 Task: Start in the project VitalTech the sprint 'Discovery', with a duration of 1 week.
Action: Mouse moved to (188, 50)
Screenshot: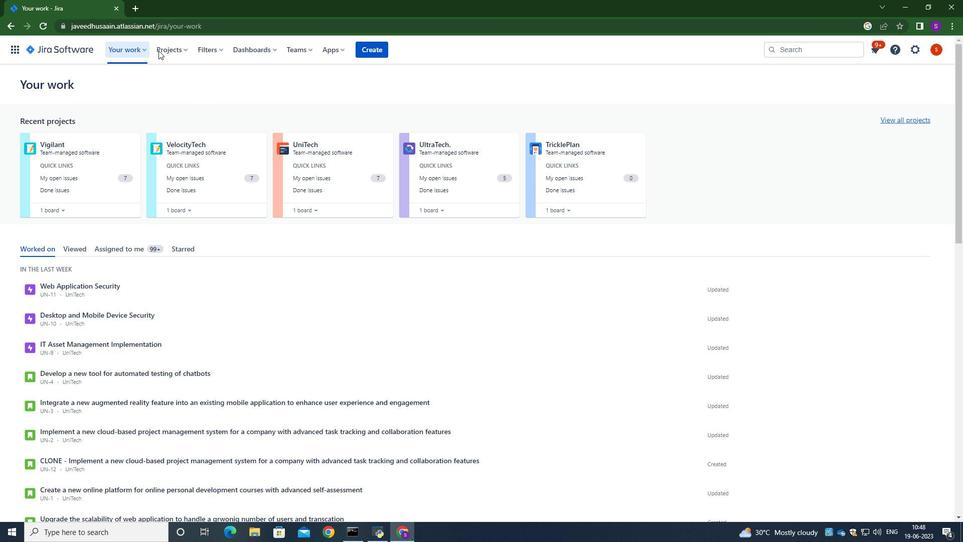 
Action: Mouse pressed left at (188, 50)
Screenshot: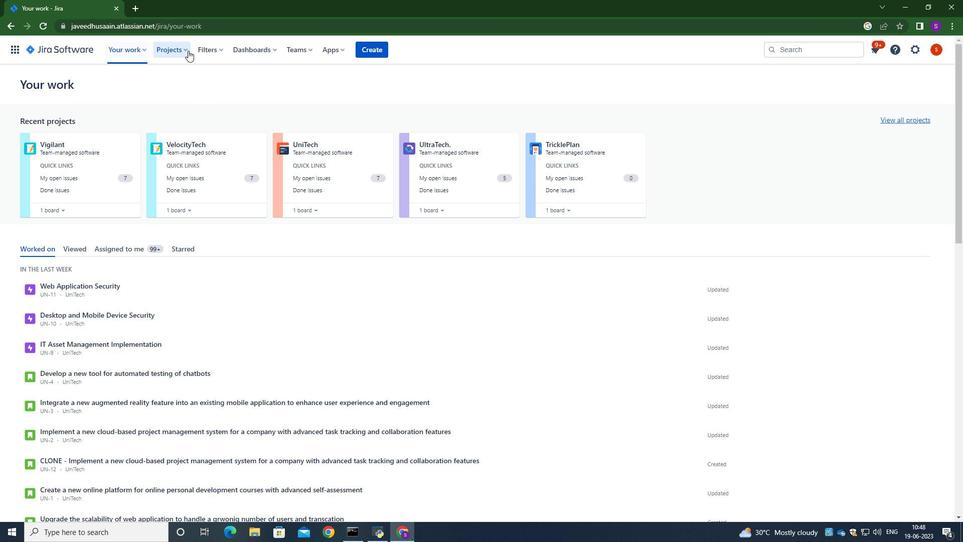 
Action: Mouse moved to (203, 100)
Screenshot: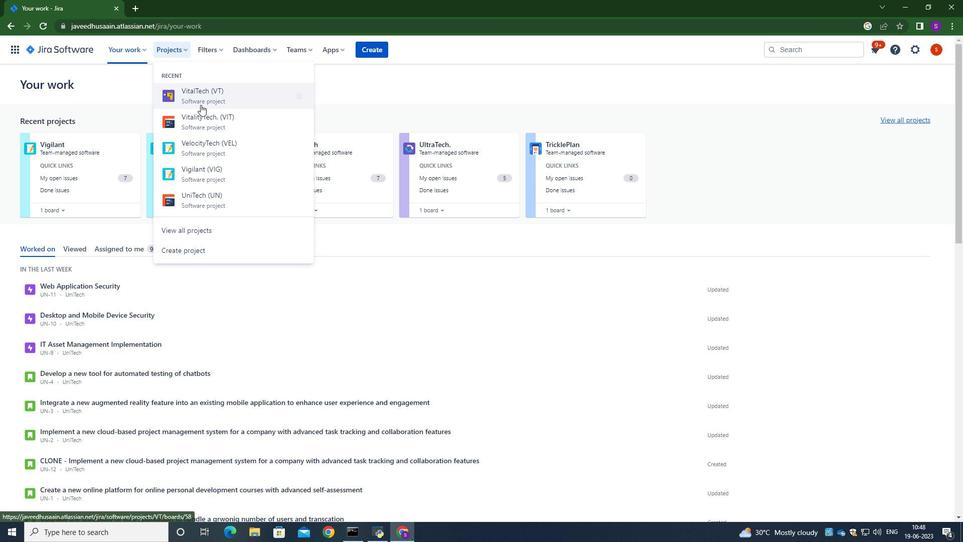 
Action: Mouse pressed left at (203, 100)
Screenshot: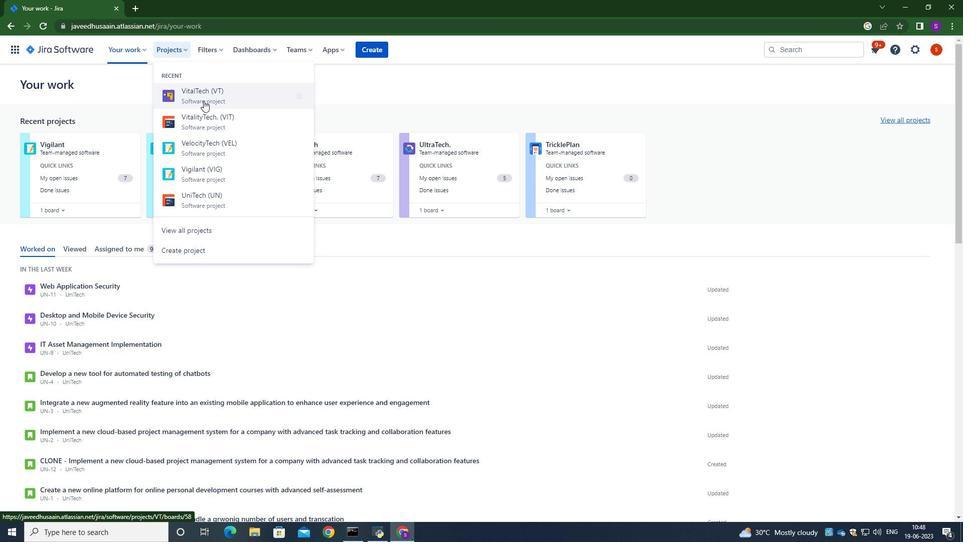 
Action: Mouse moved to (83, 157)
Screenshot: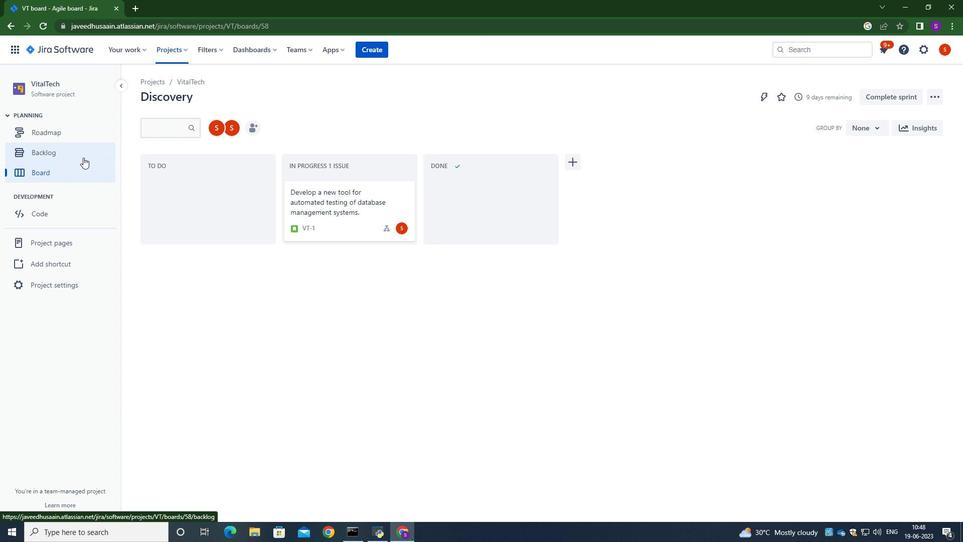
Action: Mouse pressed left at (83, 157)
Screenshot: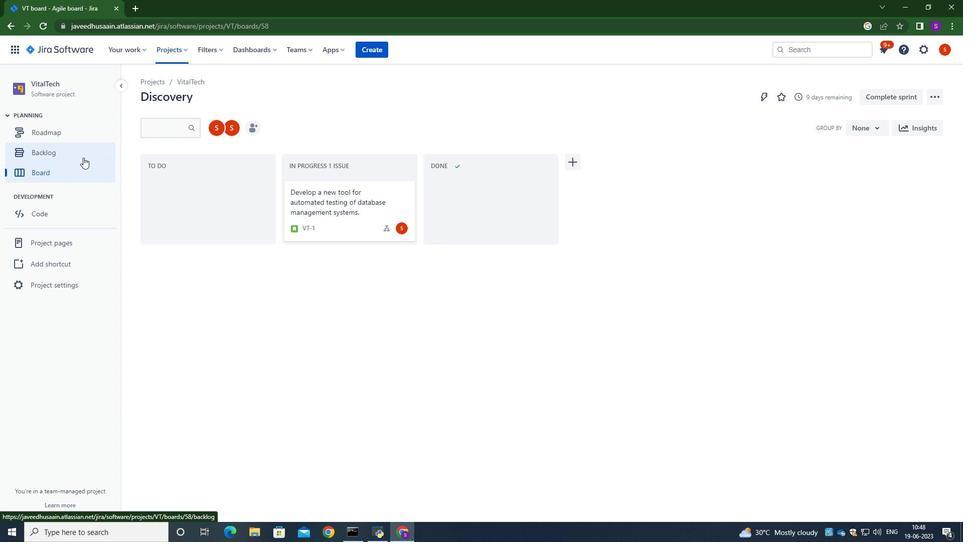 
Action: Mouse moved to (581, 223)
Screenshot: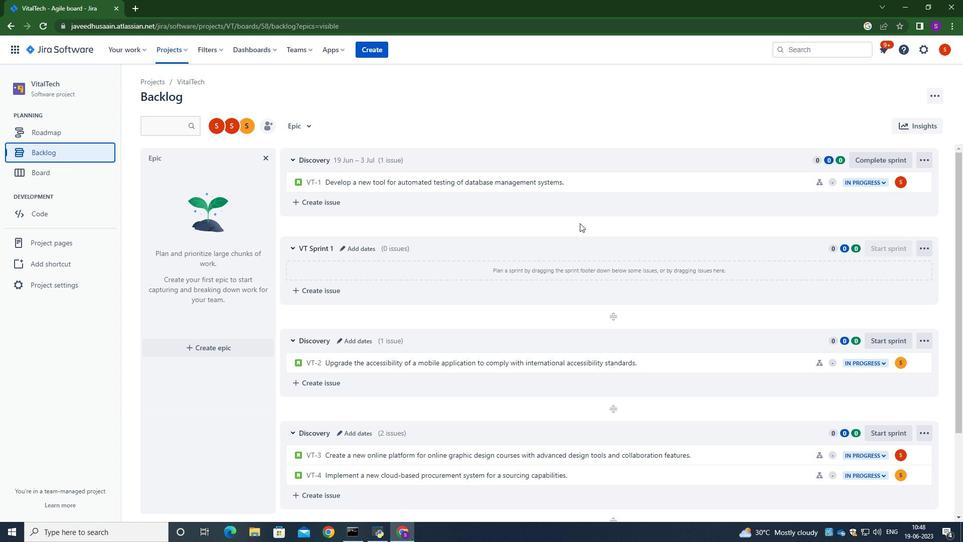 
Action: Mouse scrolled (581, 222) with delta (0, 0)
Screenshot: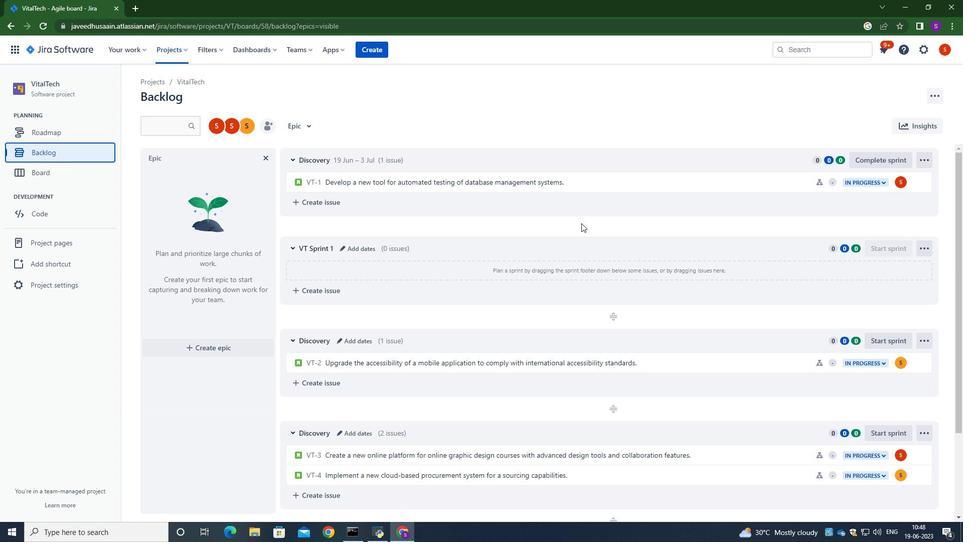 
Action: Mouse moved to (581, 223)
Screenshot: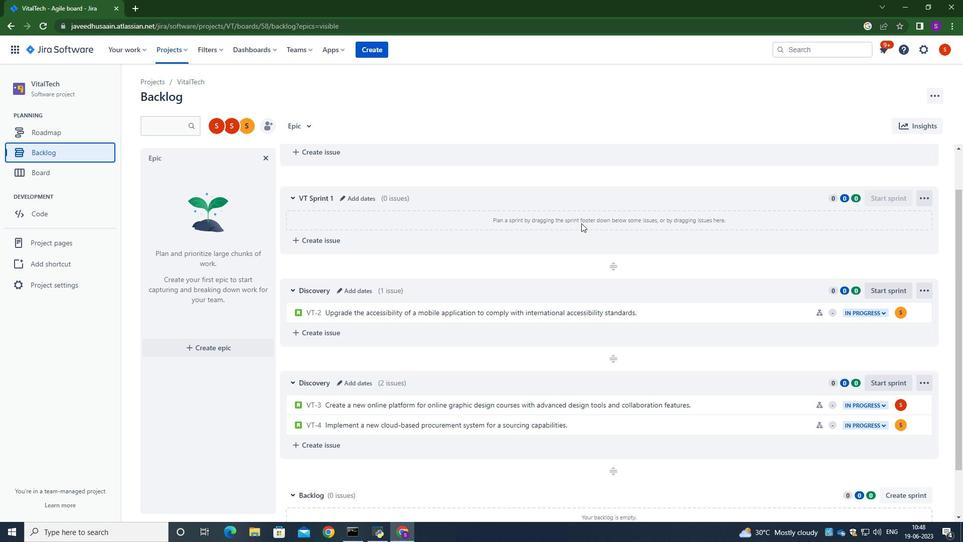 
Action: Mouse scrolled (581, 223) with delta (0, 0)
Screenshot: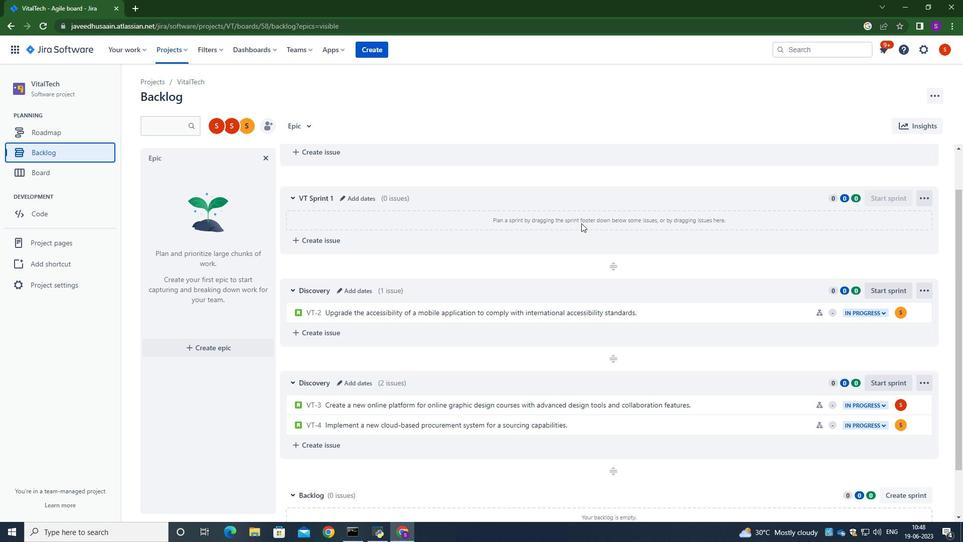 
Action: Mouse scrolled (581, 223) with delta (0, 0)
Screenshot: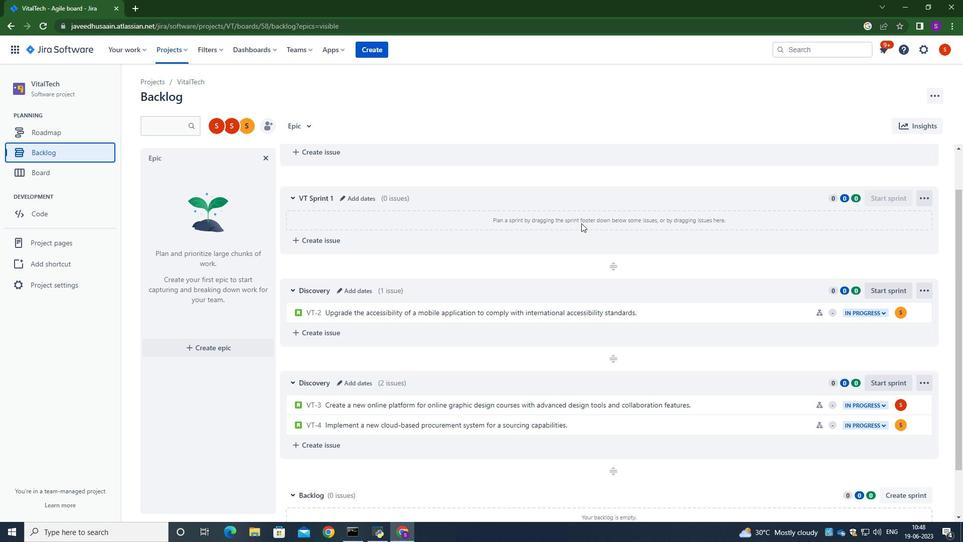
Action: Mouse scrolled (581, 223) with delta (0, 0)
Screenshot: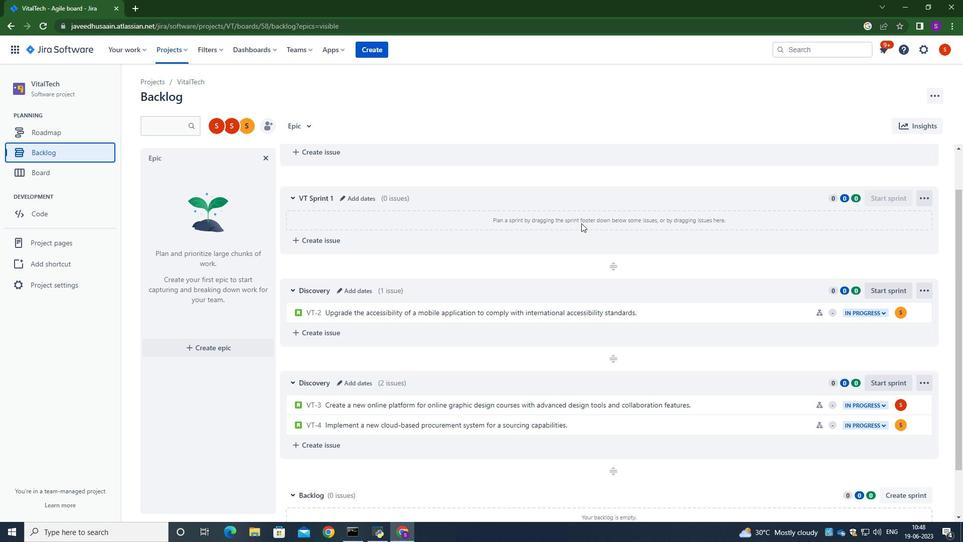 
Action: Mouse moved to (343, 339)
Screenshot: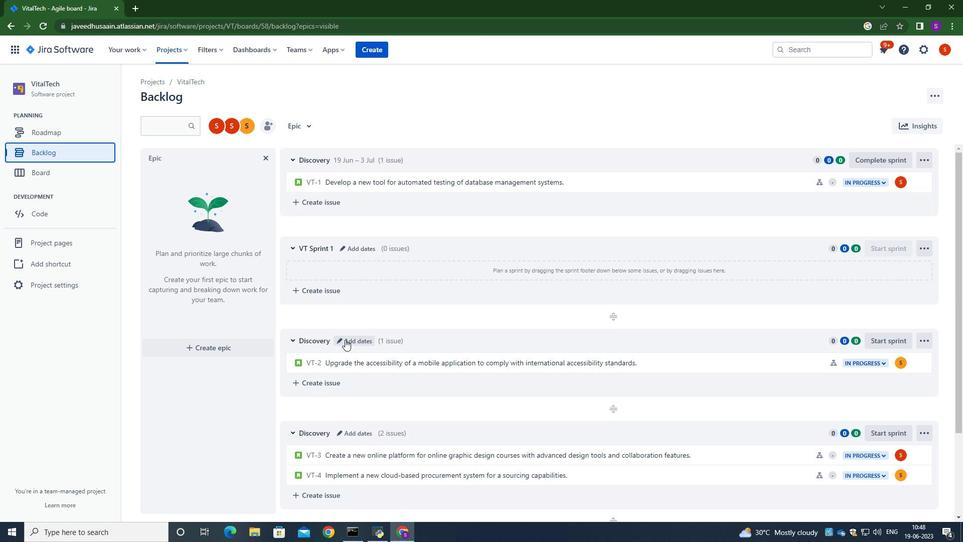 
Action: Mouse pressed left at (343, 339)
Screenshot: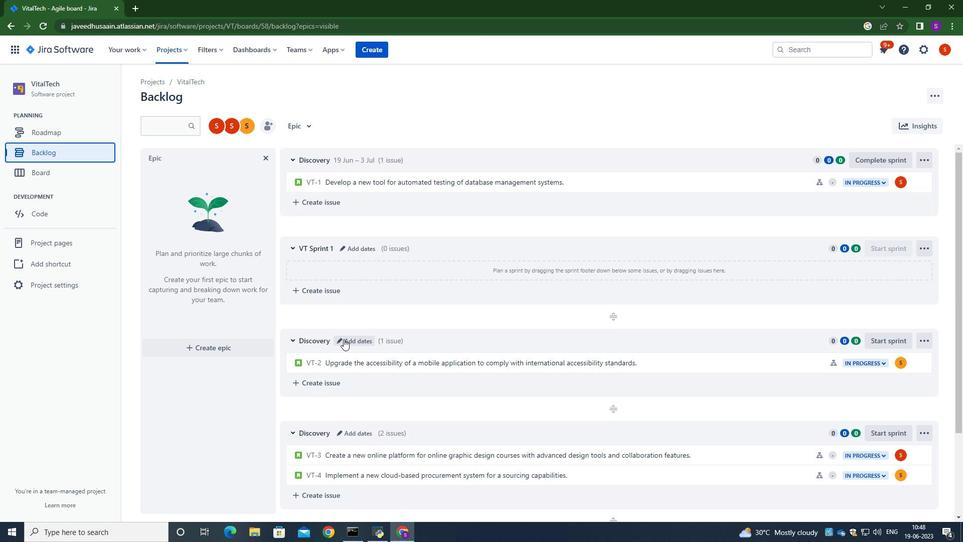 
Action: Mouse moved to (607, 332)
Screenshot: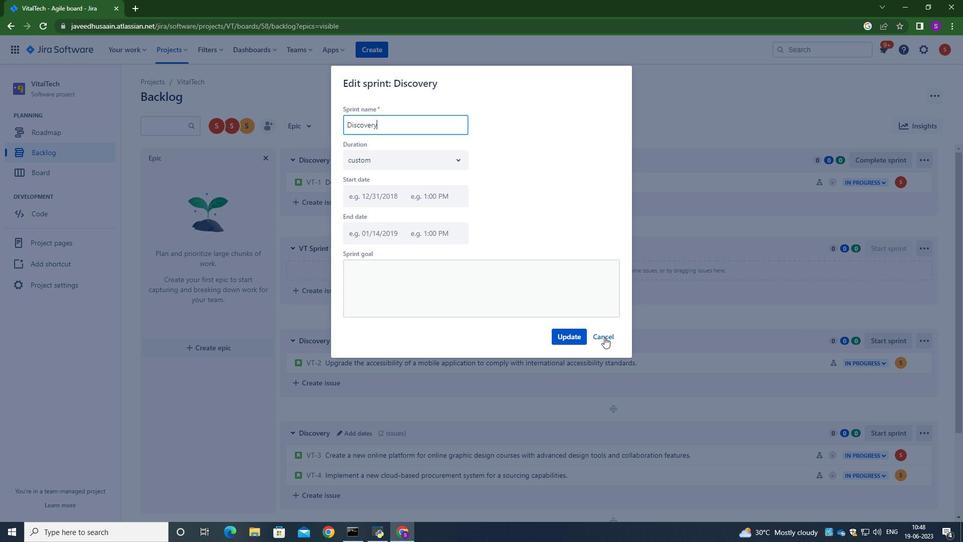 
Action: Mouse pressed left at (607, 332)
Screenshot: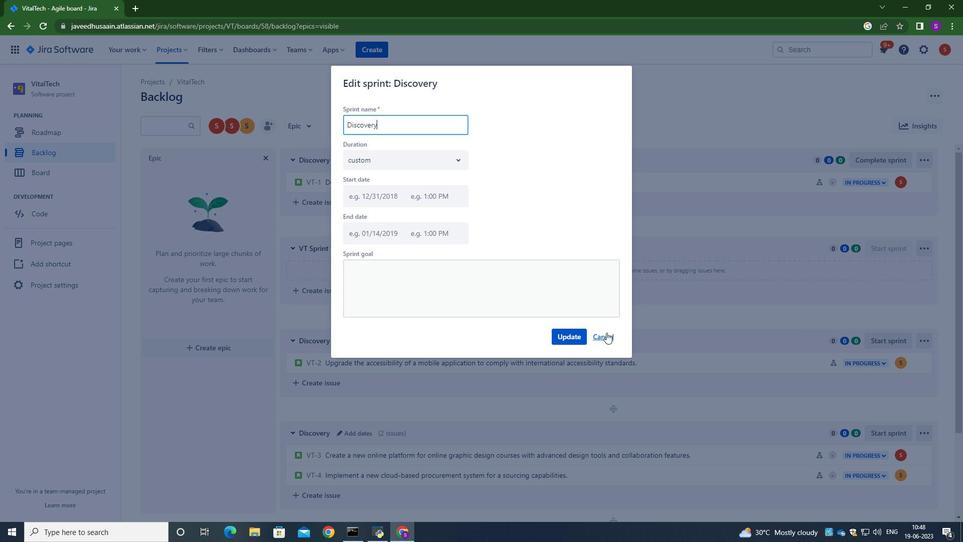 
Action: Mouse moved to (896, 341)
Screenshot: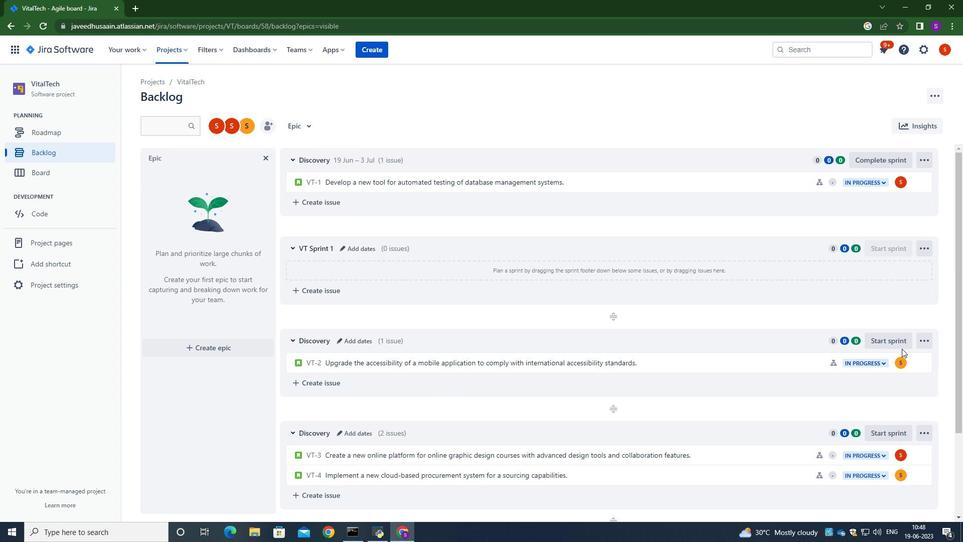 
Action: Mouse pressed left at (896, 341)
Screenshot: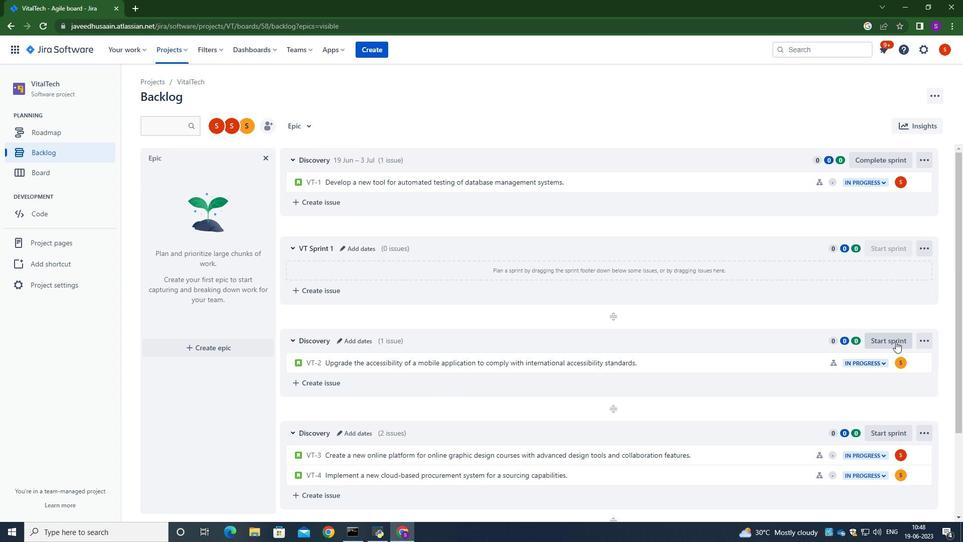 
Action: Mouse moved to (364, 179)
Screenshot: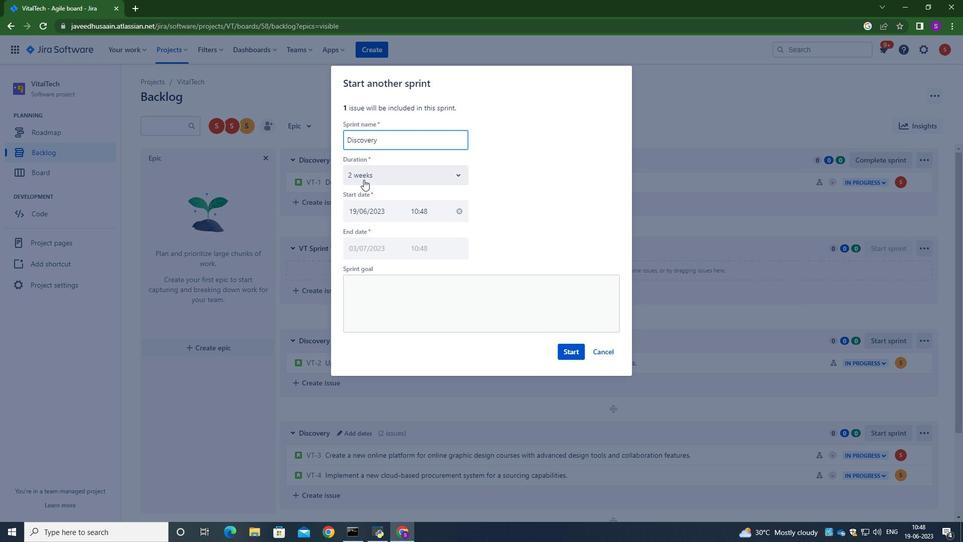 
Action: Mouse pressed left at (364, 179)
Screenshot: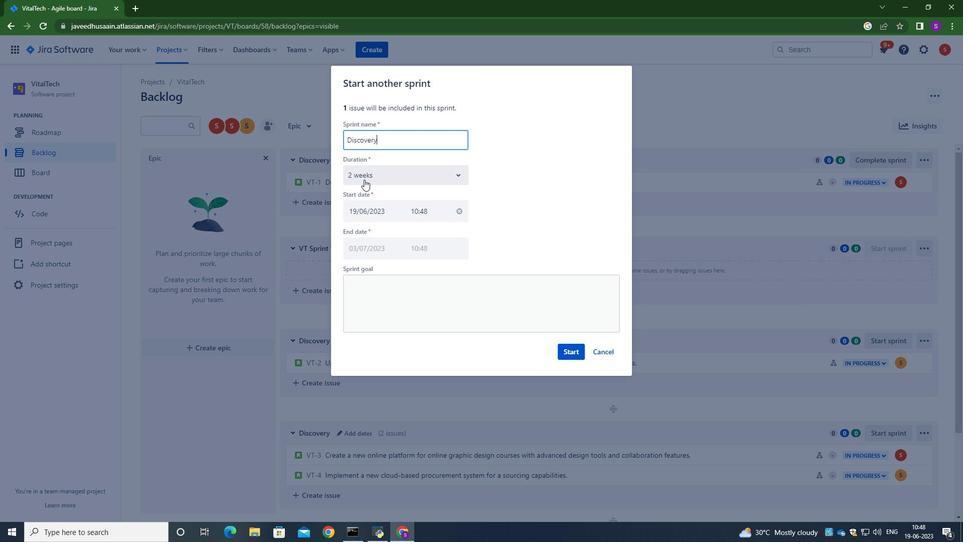
Action: Mouse moved to (358, 198)
Screenshot: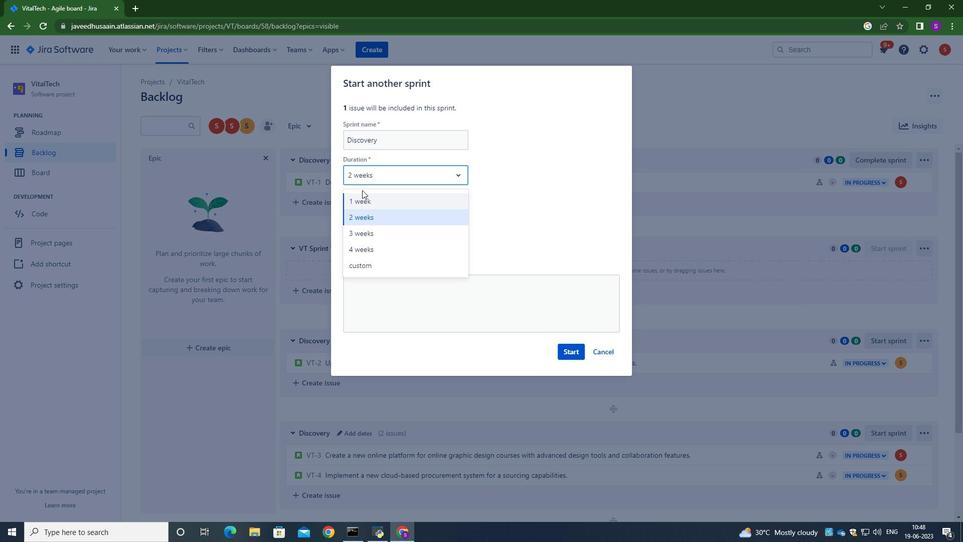 
Action: Mouse pressed left at (358, 198)
Screenshot: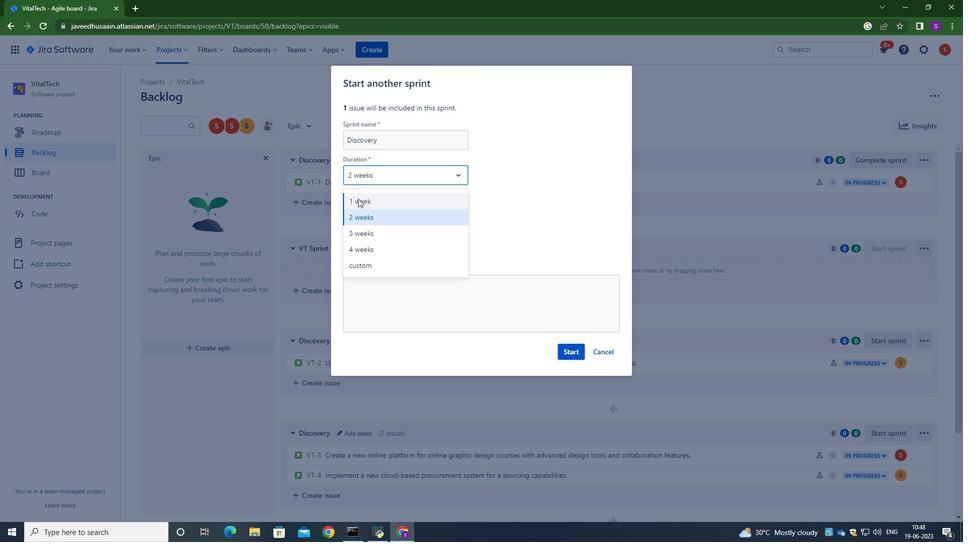 
Action: Mouse moved to (565, 350)
Screenshot: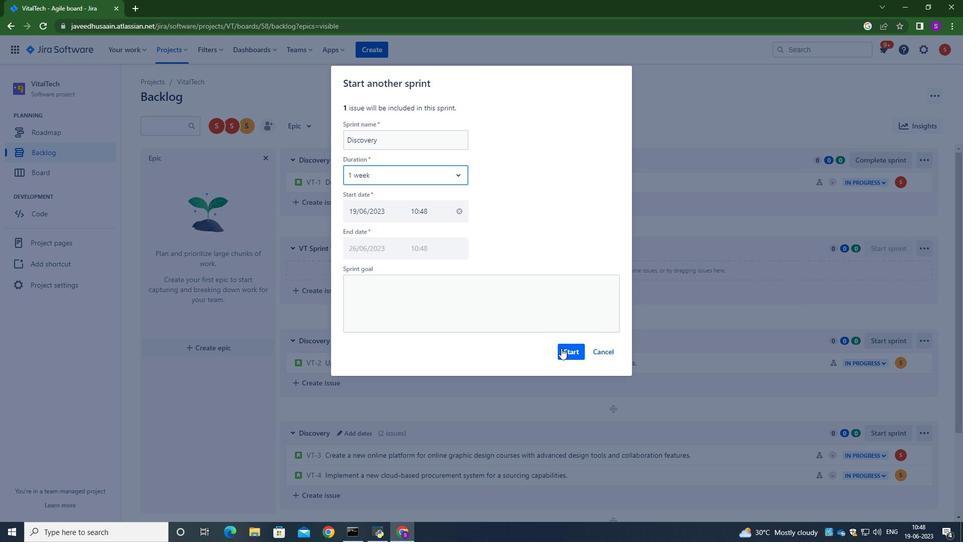 
Action: Mouse pressed left at (565, 350)
Screenshot: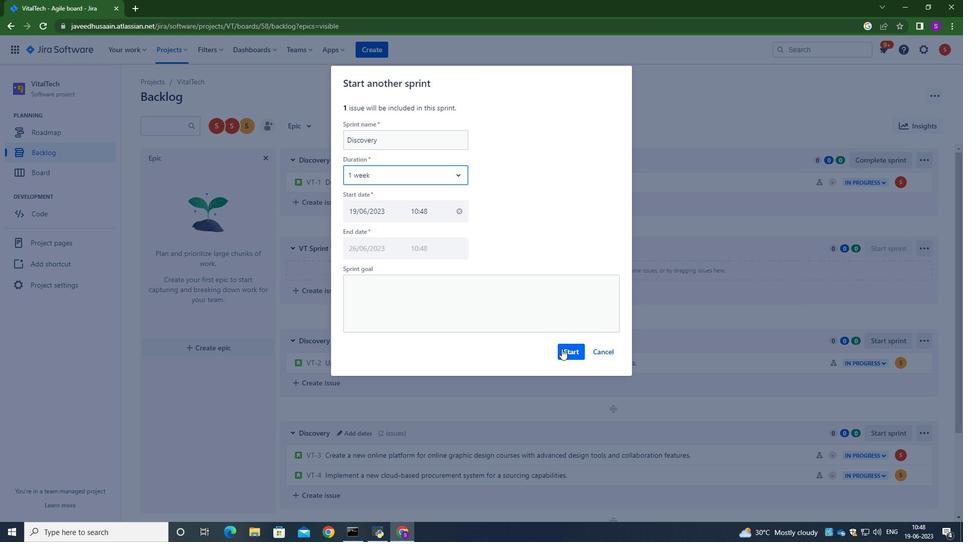 
Action: Mouse moved to (653, 130)
Screenshot: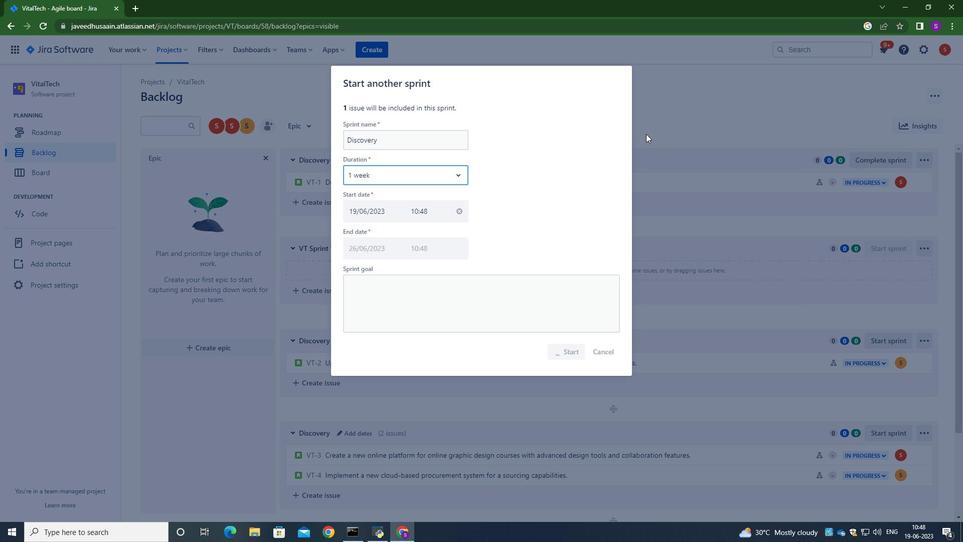 
